Task: Create a due date automation trigger when advanced on, on the tuesday of the week a card is due add dates starting tomorrow at 11:00 AM.
Action: Mouse moved to (1025, 99)
Screenshot: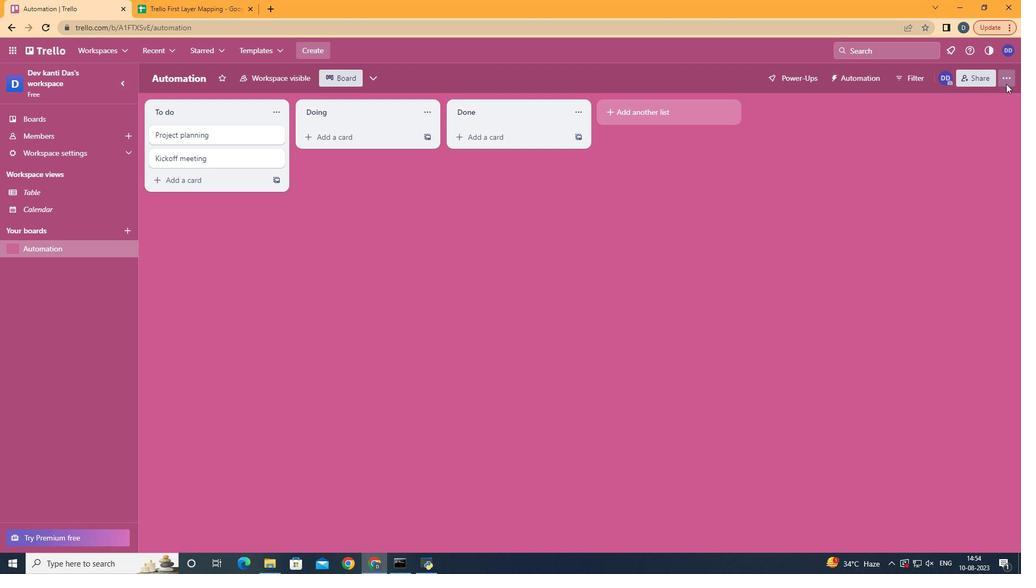 
Action: Mouse pressed left at (1025, 99)
Screenshot: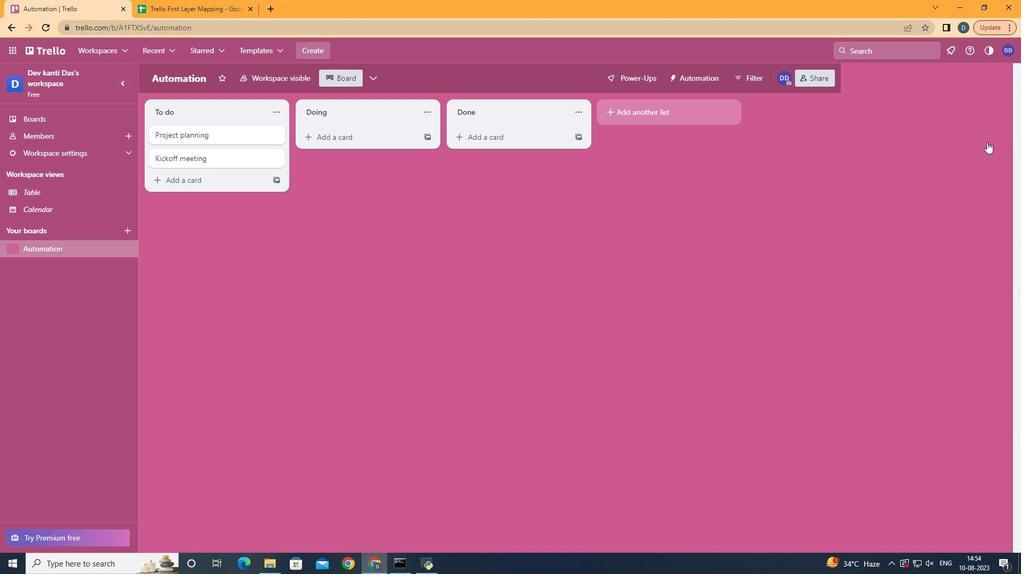 
Action: Mouse moved to (948, 246)
Screenshot: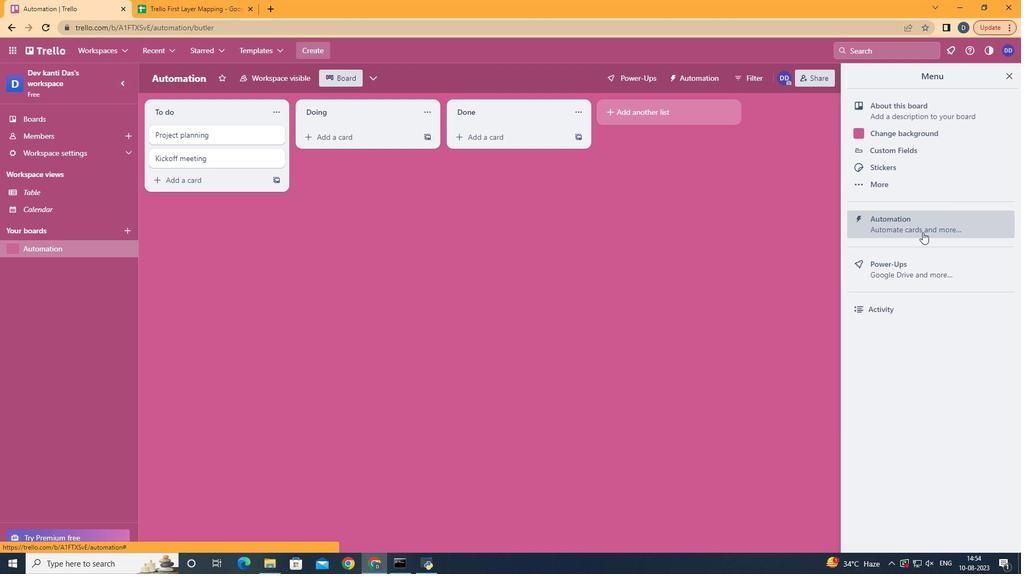 
Action: Mouse pressed left at (948, 246)
Screenshot: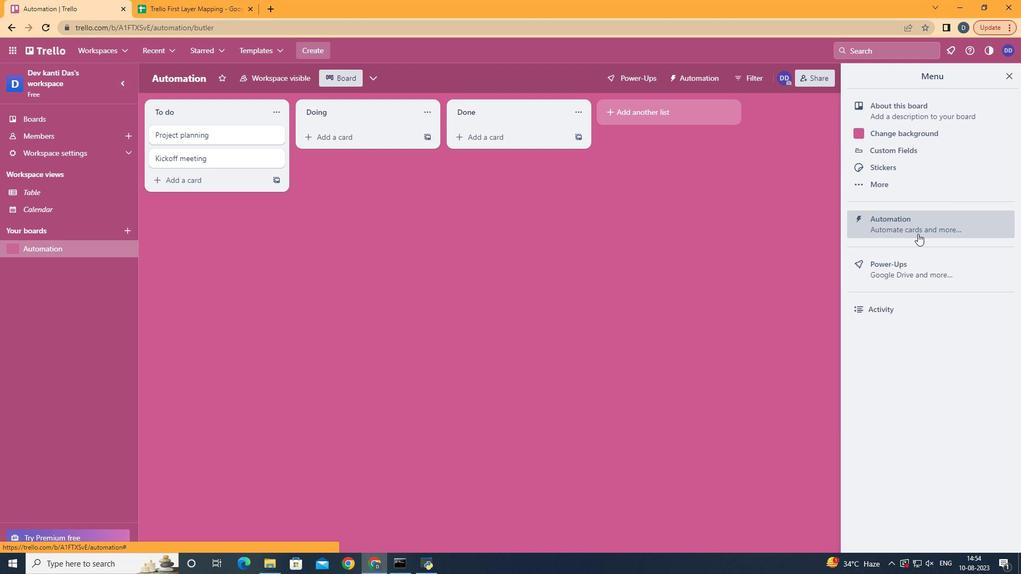 
Action: Mouse moved to (214, 228)
Screenshot: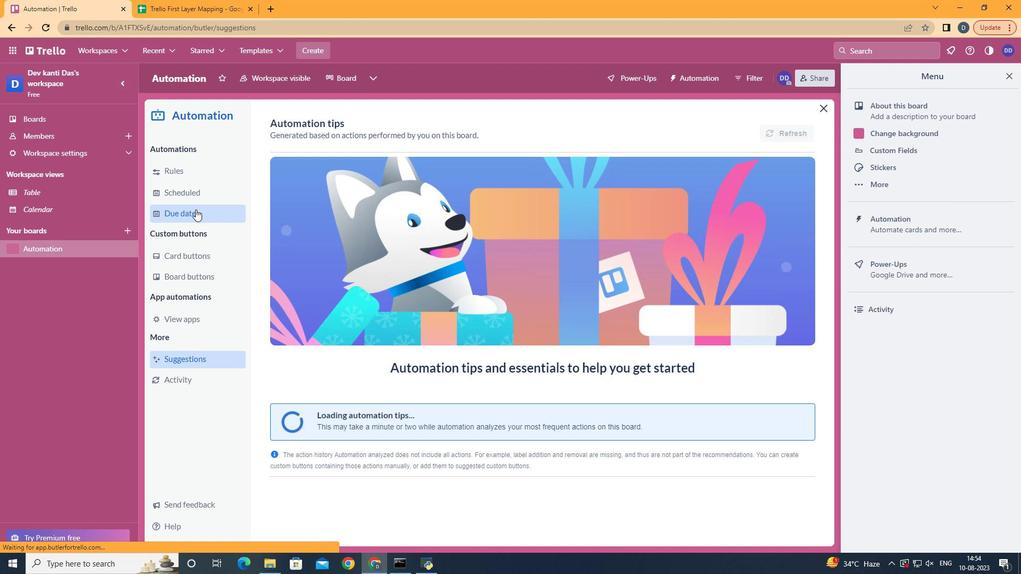 
Action: Mouse pressed left at (214, 228)
Screenshot: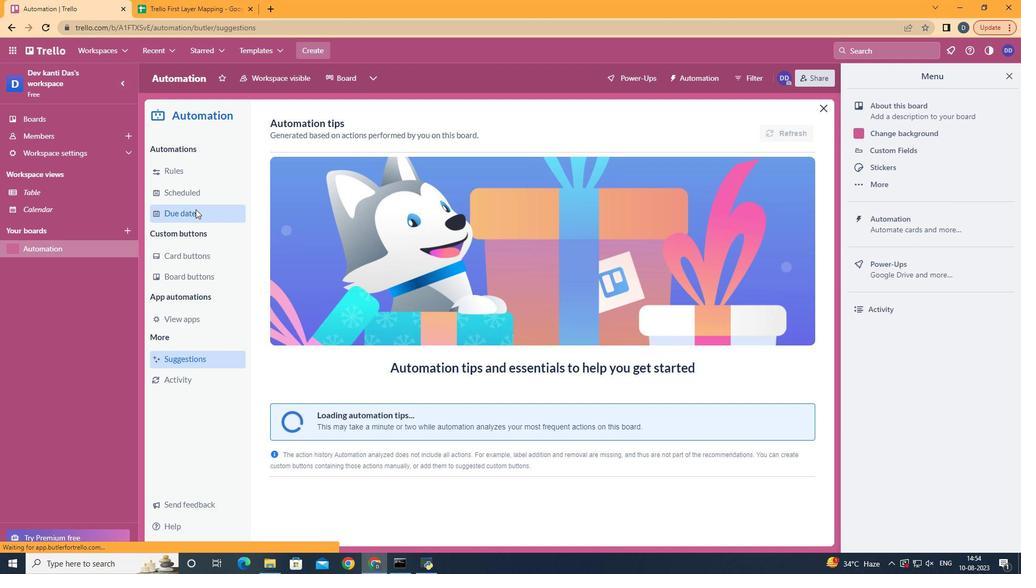 
Action: Mouse moved to (752, 150)
Screenshot: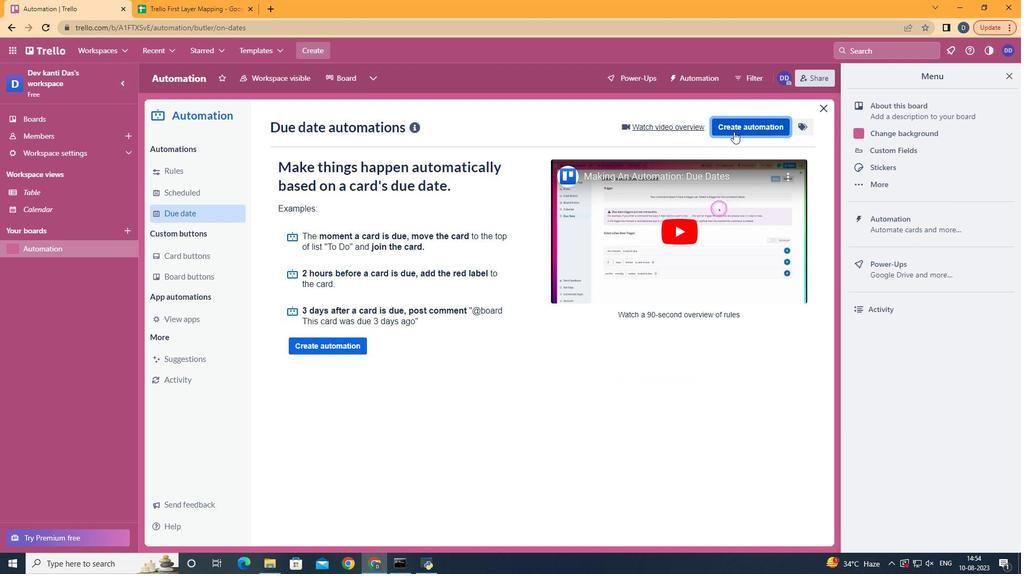 
Action: Mouse pressed left at (752, 150)
Screenshot: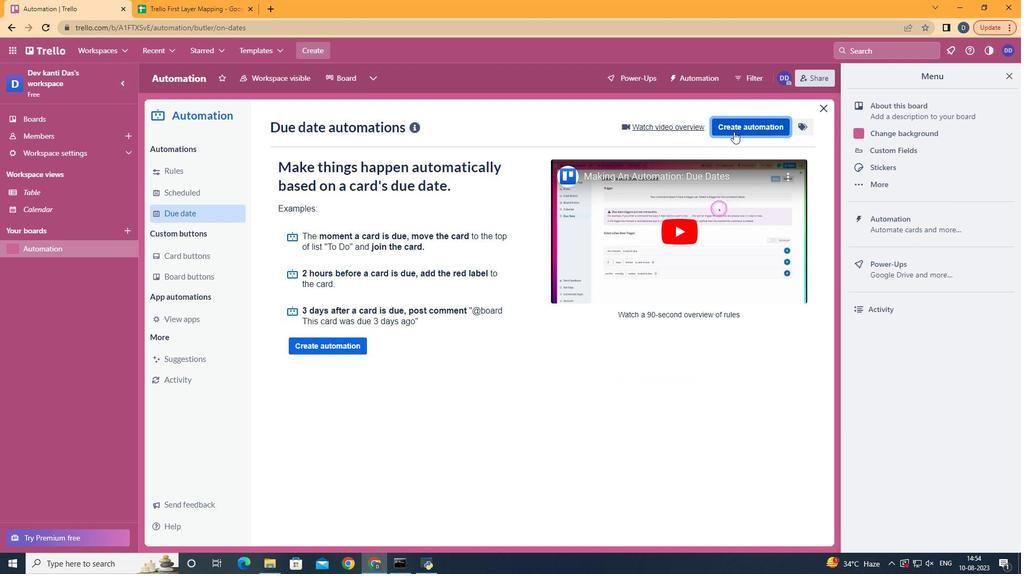 
Action: Mouse pressed left at (752, 150)
Screenshot: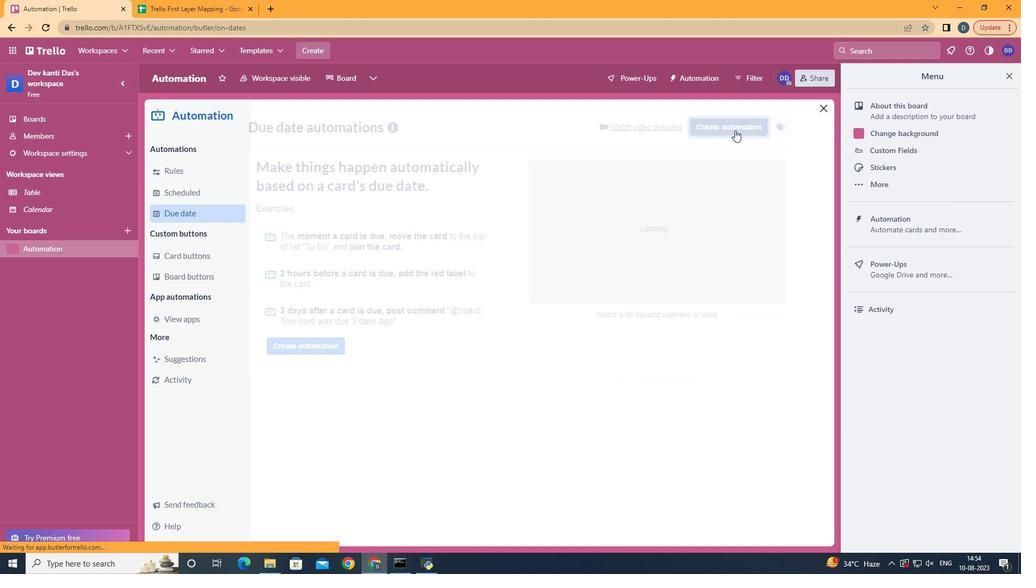 
Action: Mouse moved to (566, 251)
Screenshot: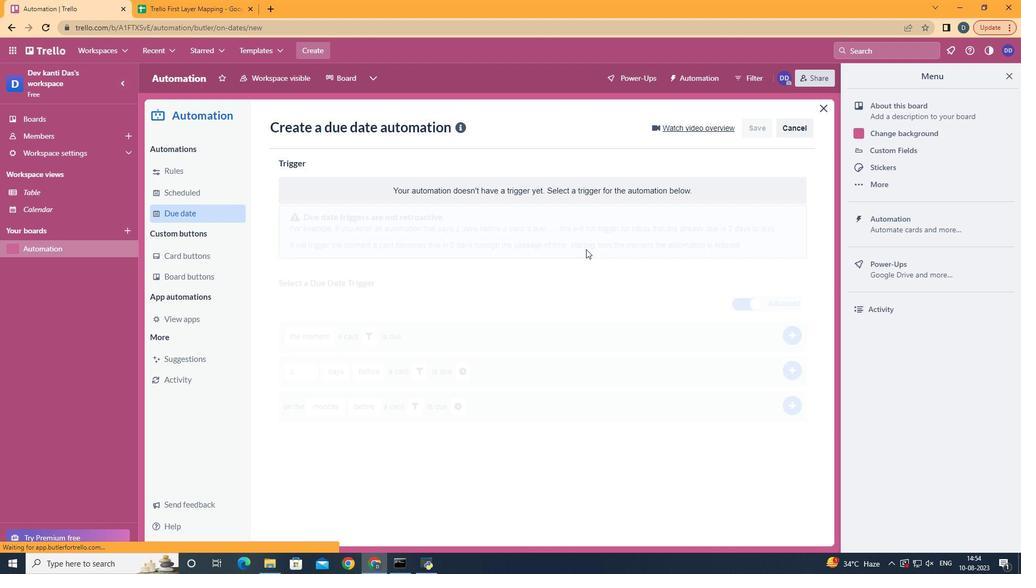 
Action: Mouse pressed left at (566, 251)
Screenshot: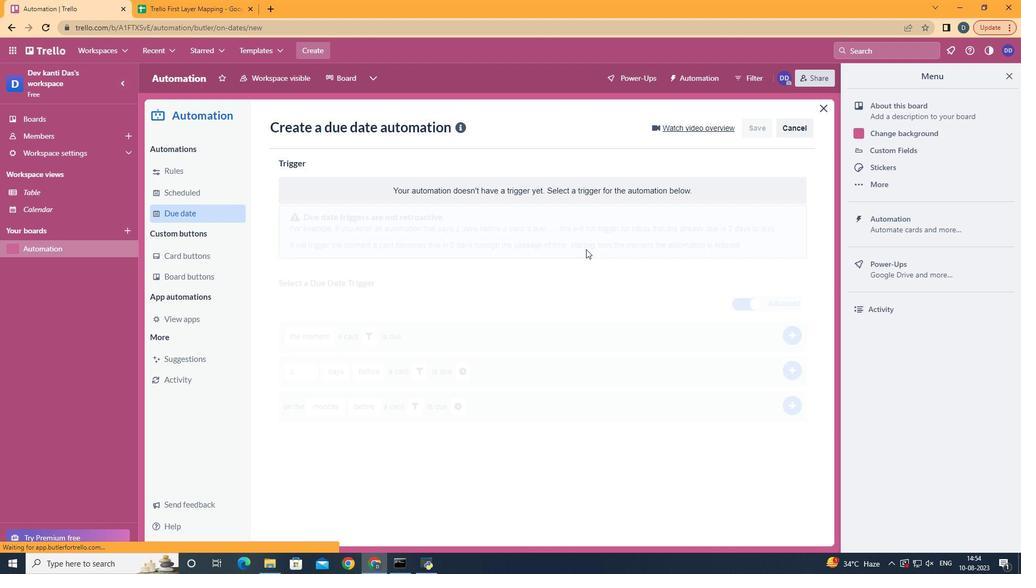 
Action: Mouse moved to (353, 317)
Screenshot: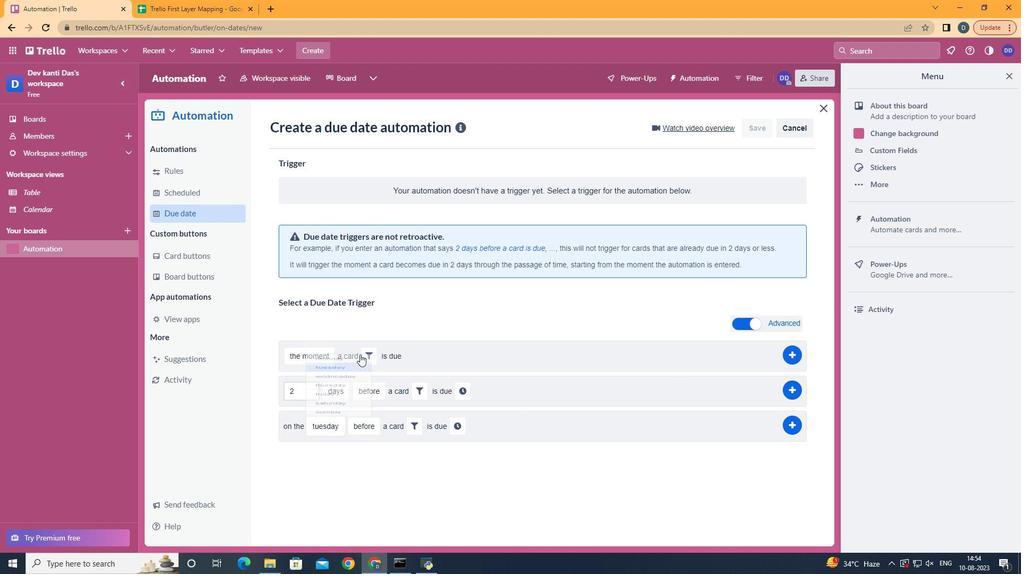 
Action: Mouse pressed left at (353, 317)
Screenshot: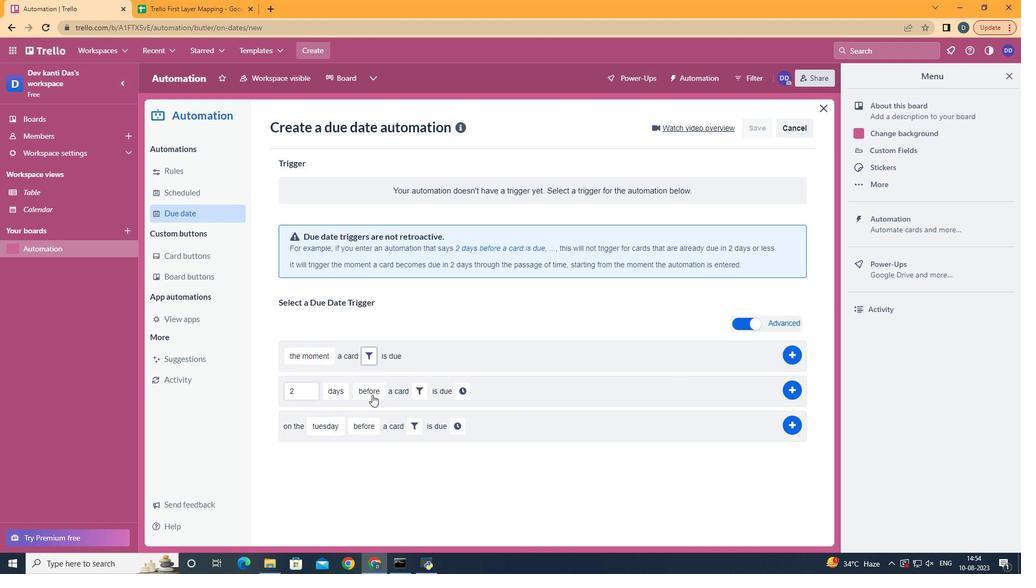 
Action: Mouse moved to (384, 505)
Screenshot: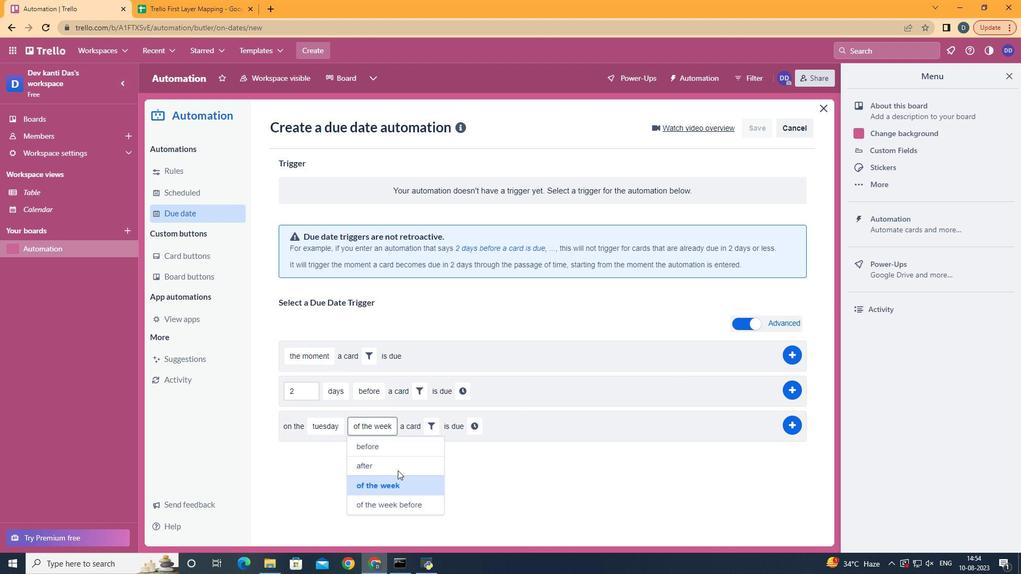 
Action: Mouse pressed left at (384, 505)
Screenshot: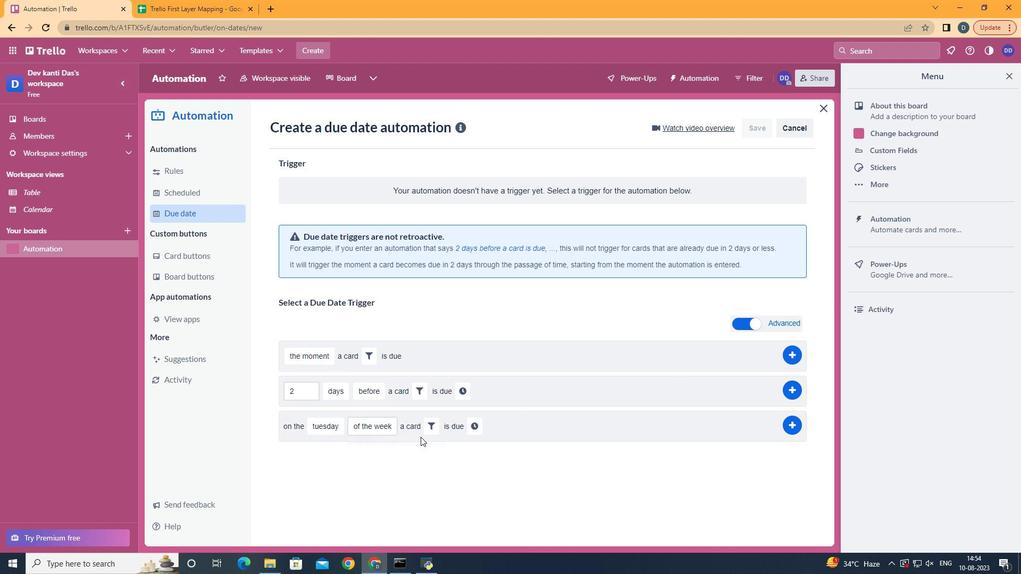 
Action: Mouse moved to (442, 447)
Screenshot: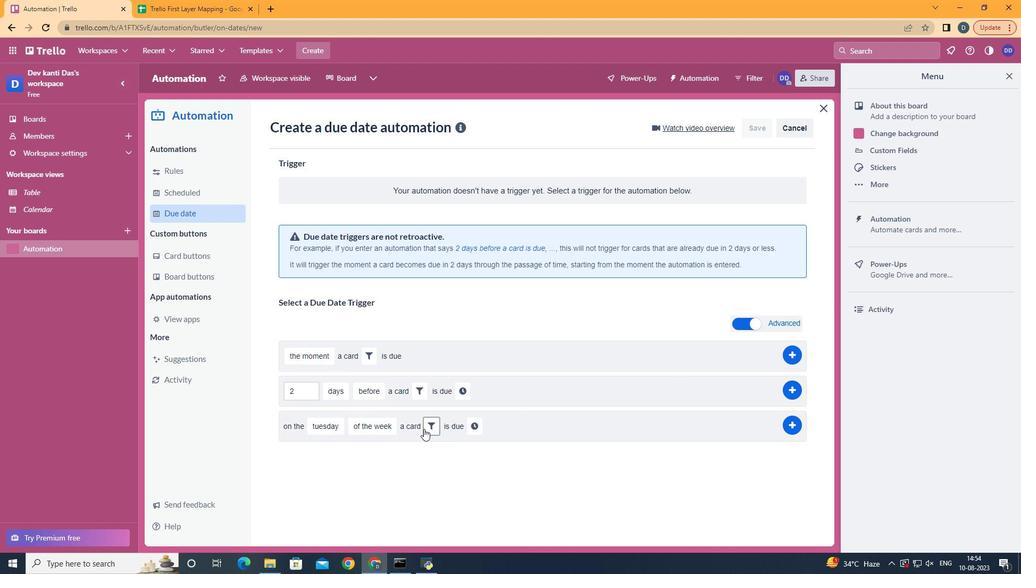 
Action: Mouse pressed left at (442, 447)
Screenshot: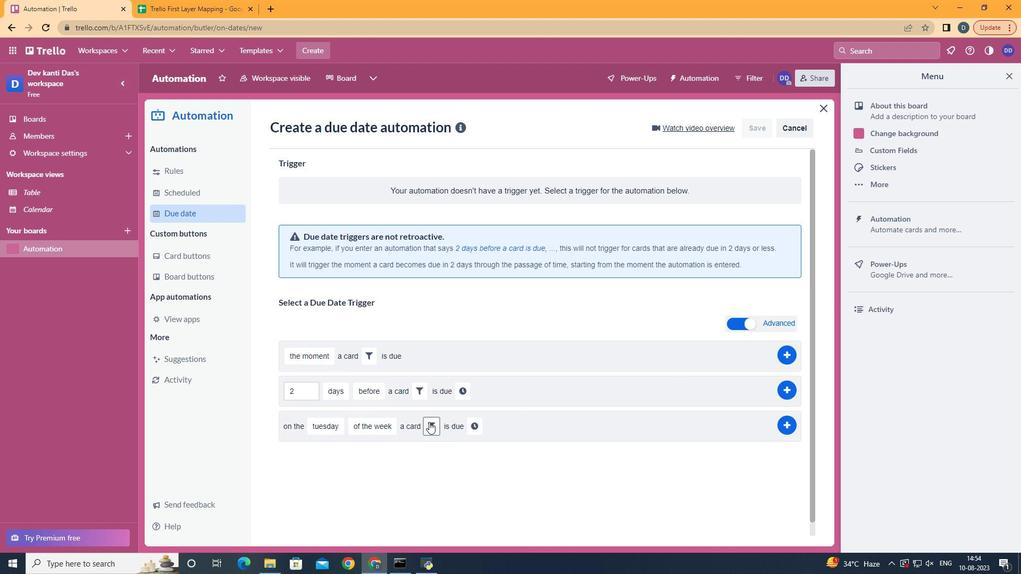 
Action: Mouse moved to (501, 476)
Screenshot: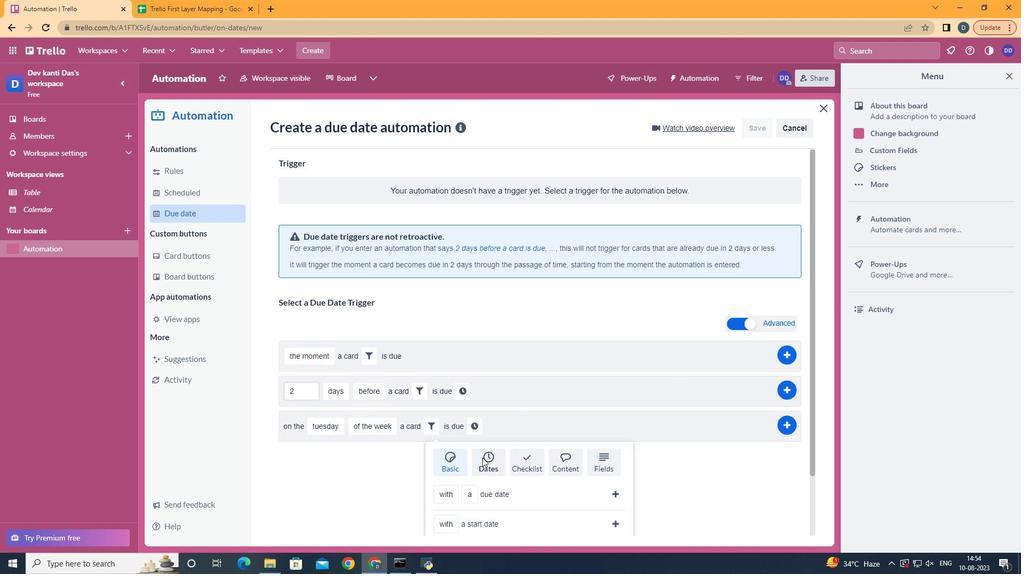 
Action: Mouse pressed left at (501, 476)
Screenshot: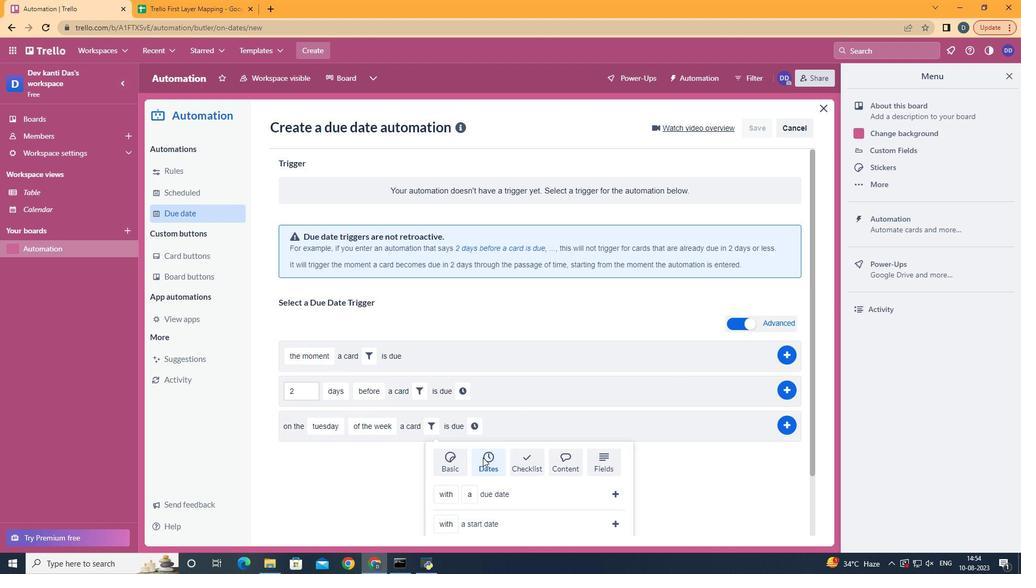
Action: Mouse moved to (501, 476)
Screenshot: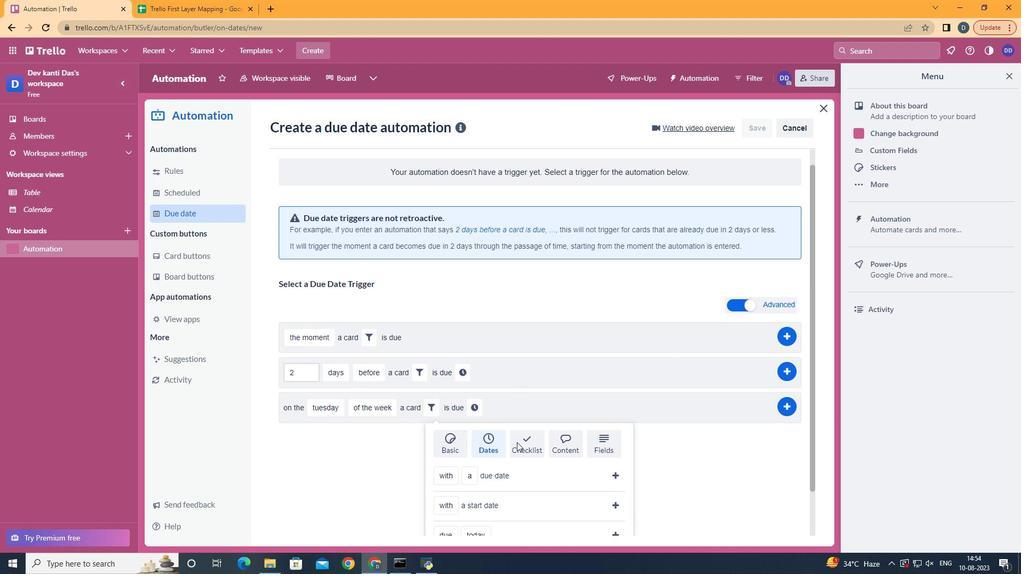 
Action: Mouse scrolled (501, 476) with delta (0, 0)
Screenshot: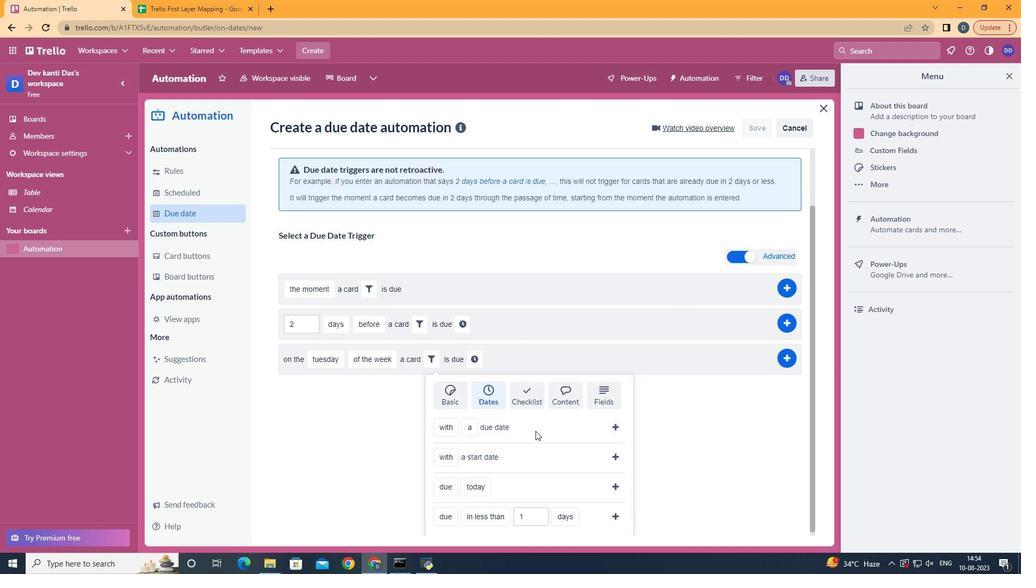 
Action: Mouse scrolled (501, 476) with delta (0, 0)
Screenshot: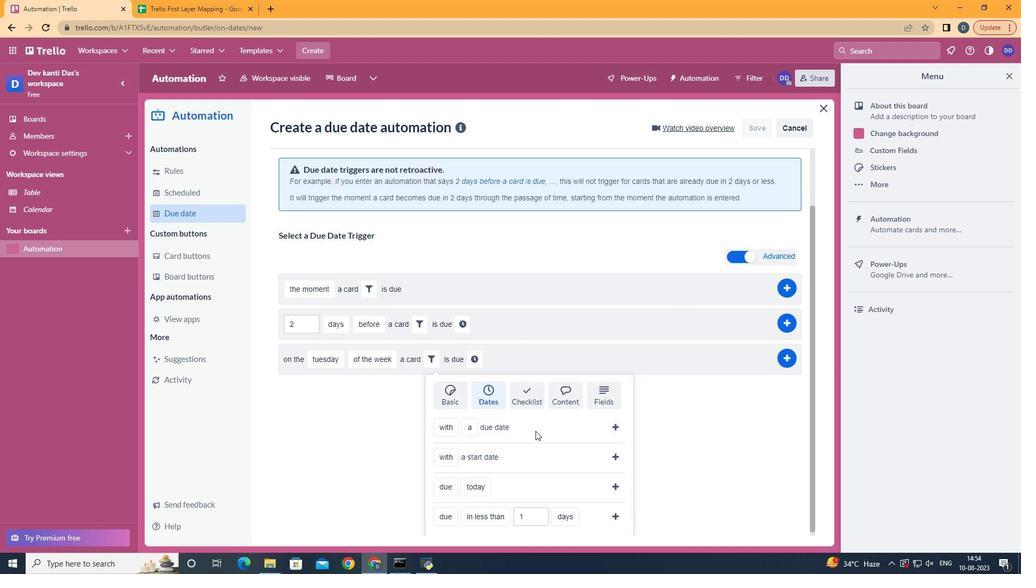 
Action: Mouse scrolled (501, 476) with delta (0, 0)
Screenshot: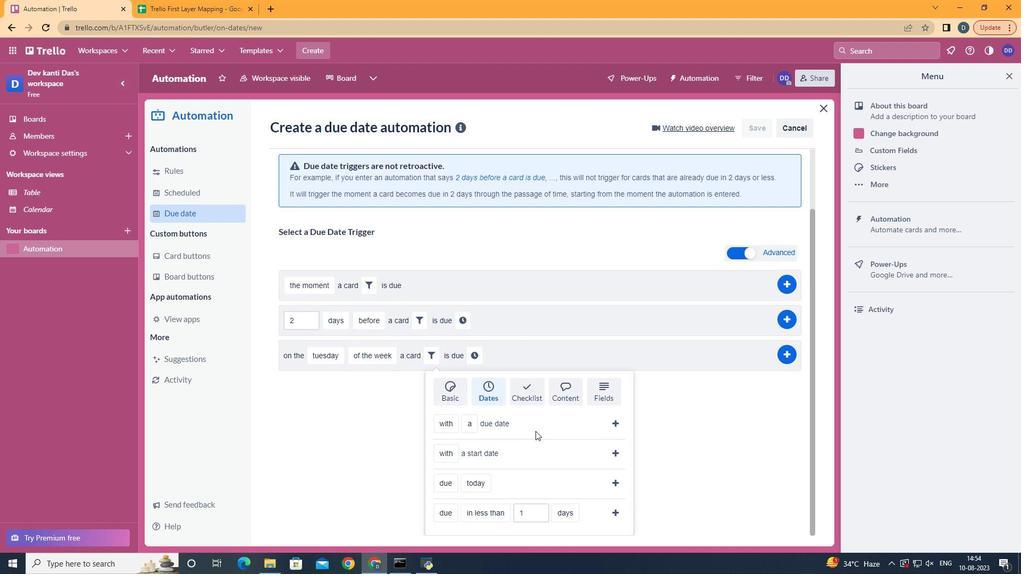 
Action: Mouse scrolled (501, 476) with delta (0, 0)
Screenshot: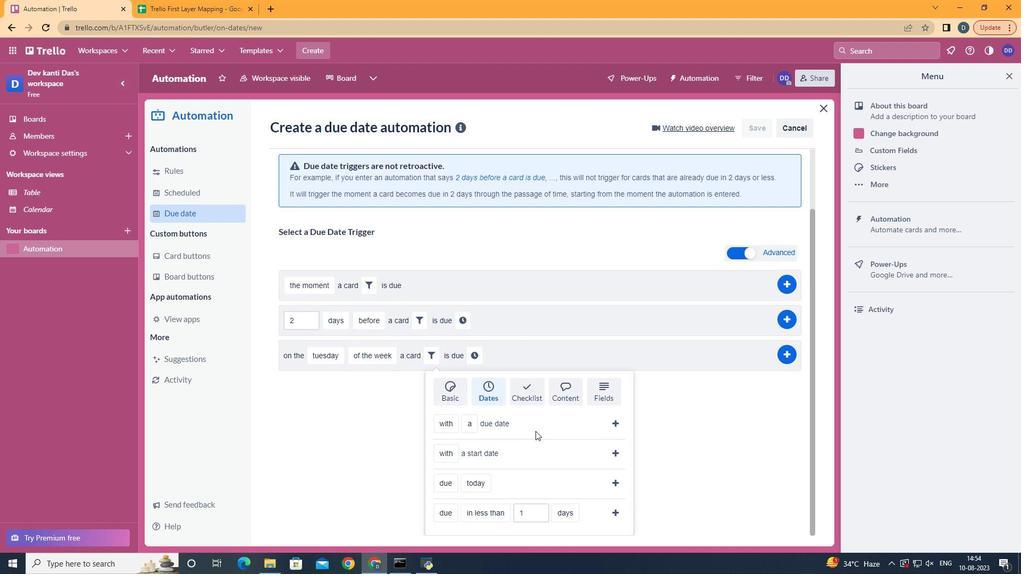 
Action: Mouse moved to (483, 461)
Screenshot: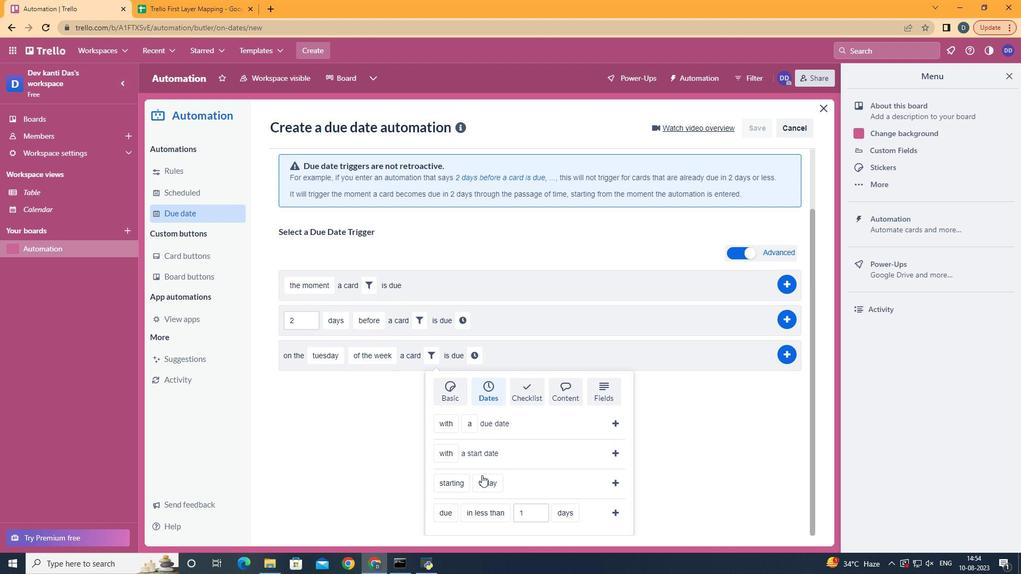 
Action: Mouse pressed left at (483, 461)
Screenshot: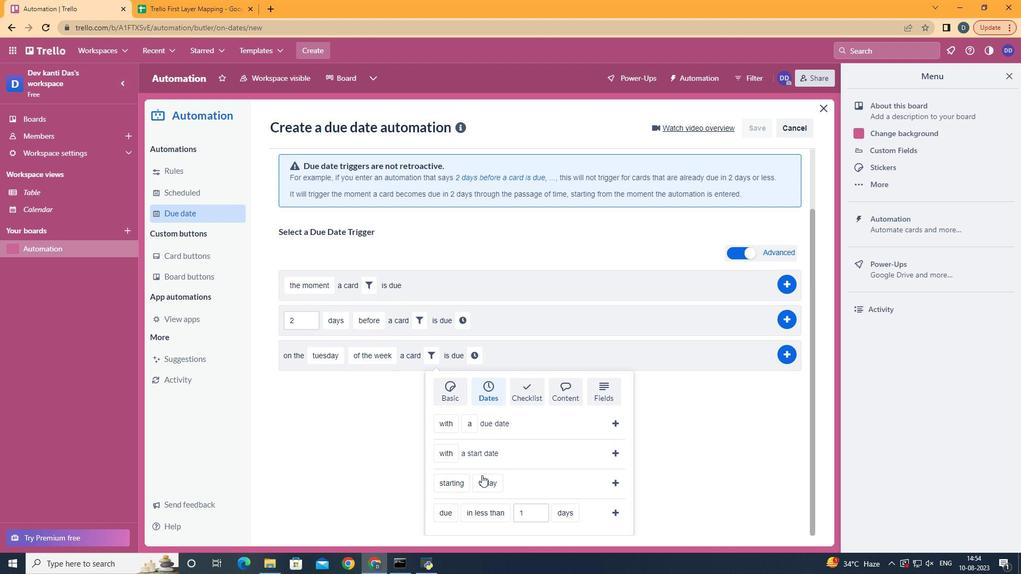 
Action: Mouse moved to (517, 397)
Screenshot: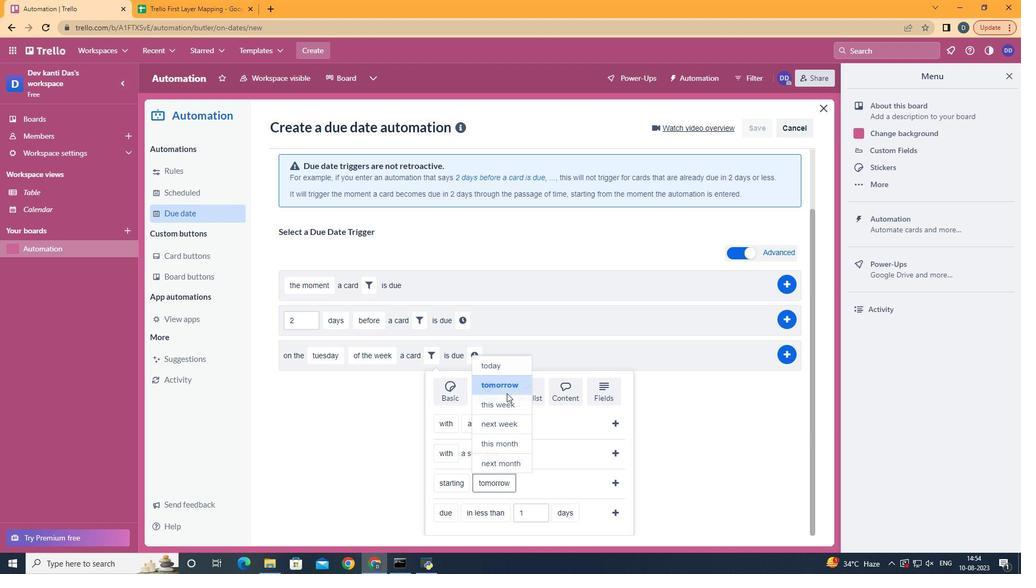 
Action: Mouse pressed left at (517, 397)
Screenshot: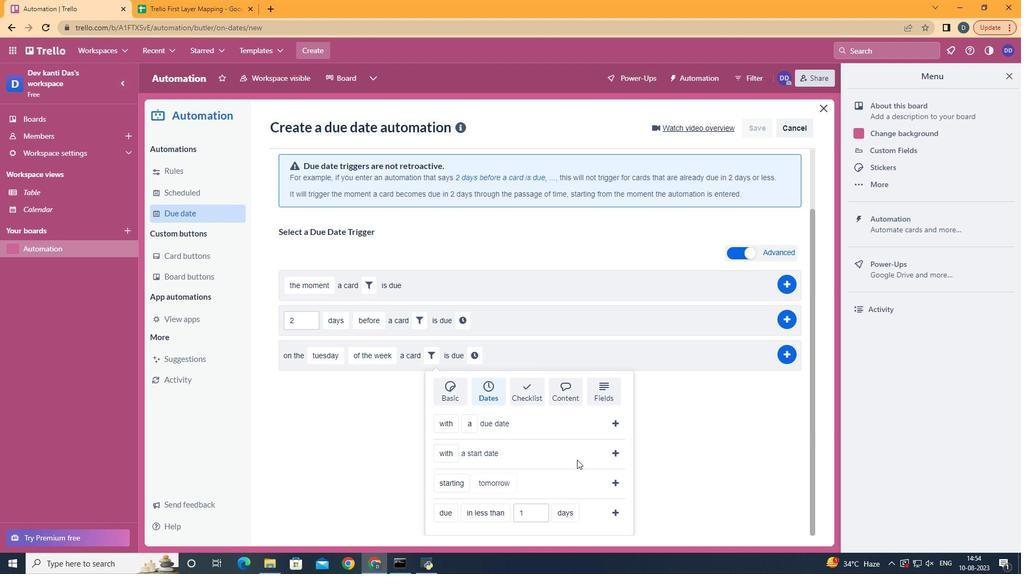 
Action: Mouse moved to (632, 501)
Screenshot: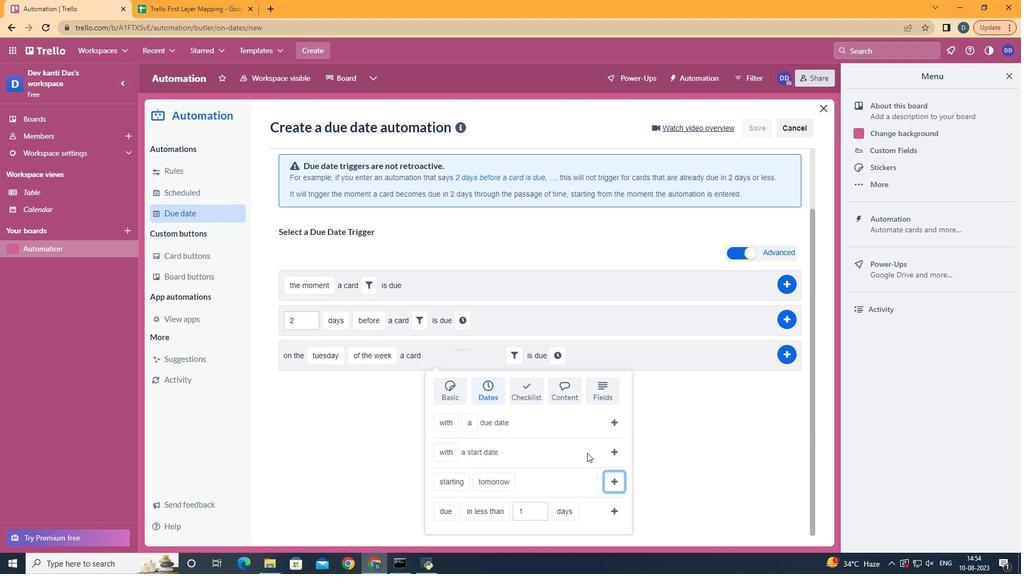 
Action: Mouse pressed left at (632, 501)
Screenshot: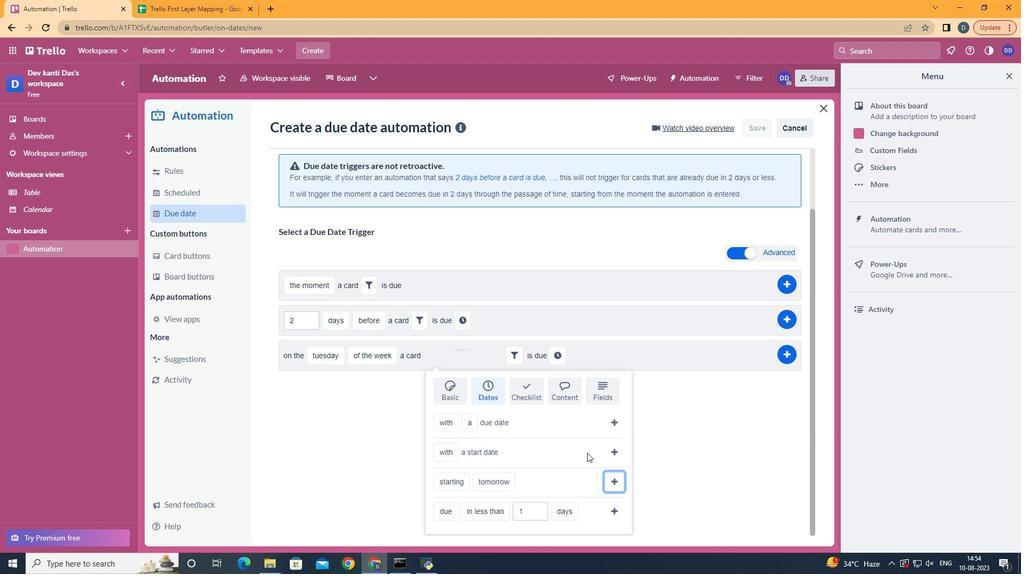 
Action: Mouse moved to (572, 445)
Screenshot: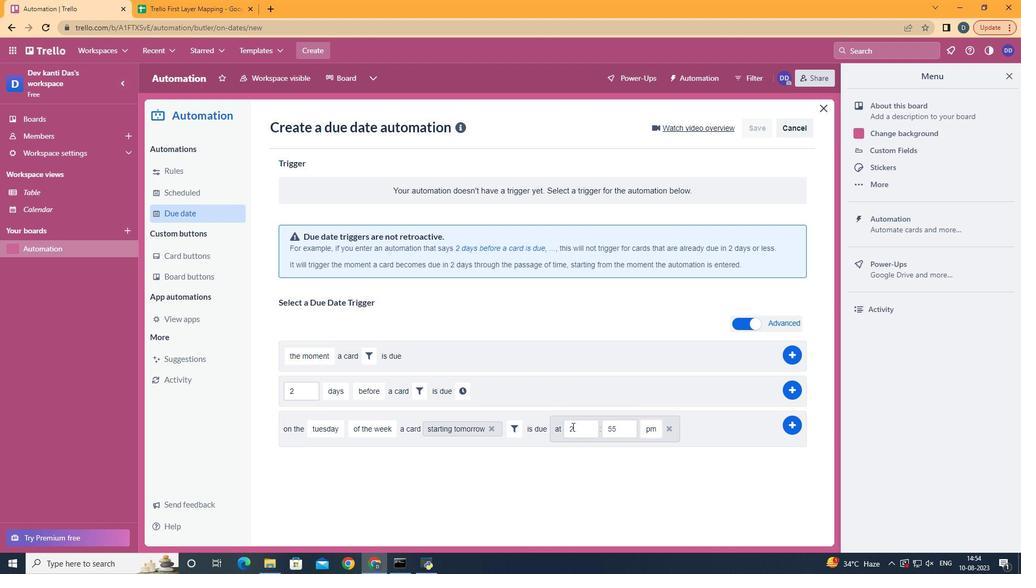 
Action: Mouse pressed left at (572, 445)
Screenshot: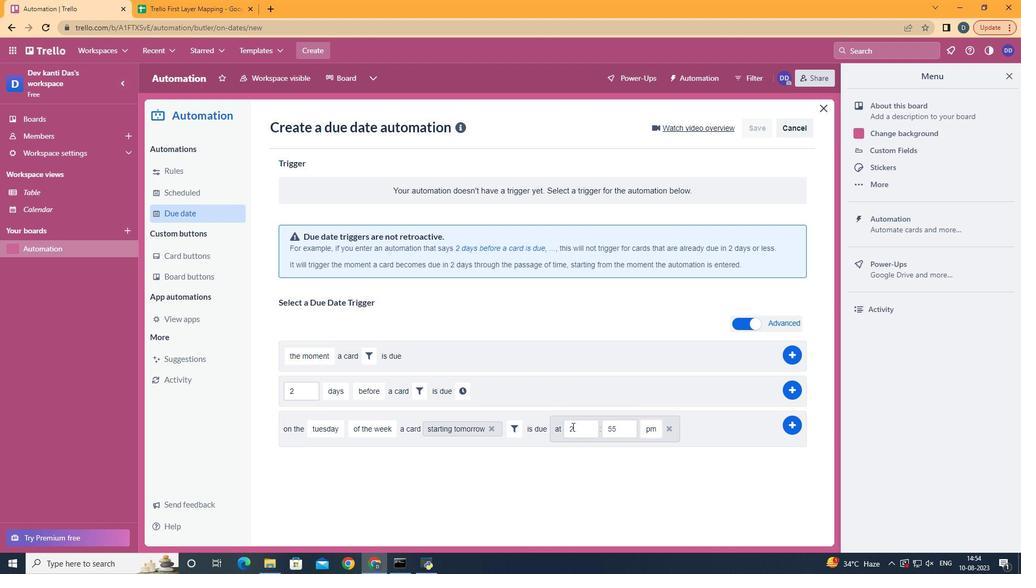 
Action: Mouse moved to (594, 445)
Screenshot: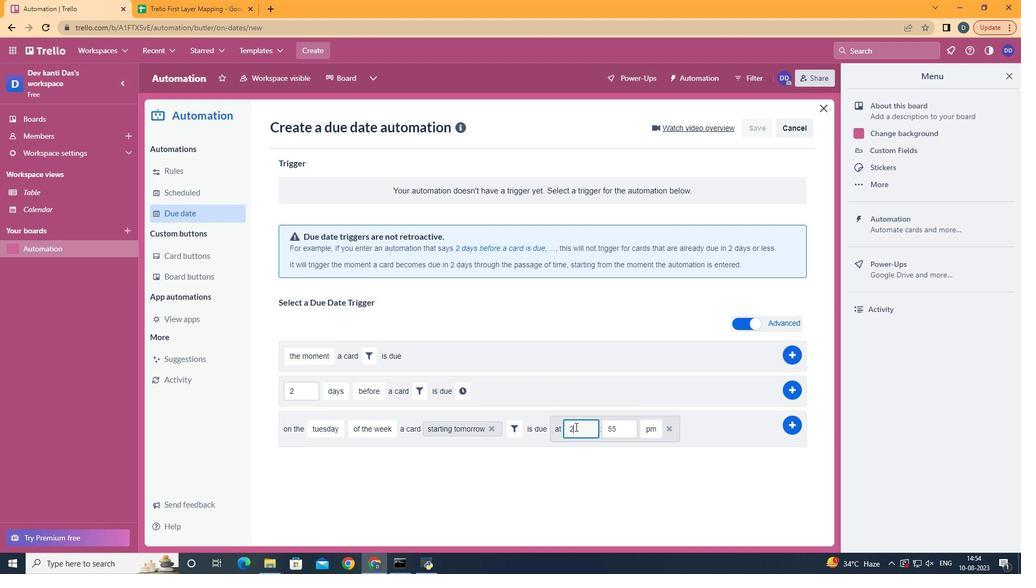 
Action: Mouse pressed left at (594, 445)
Screenshot: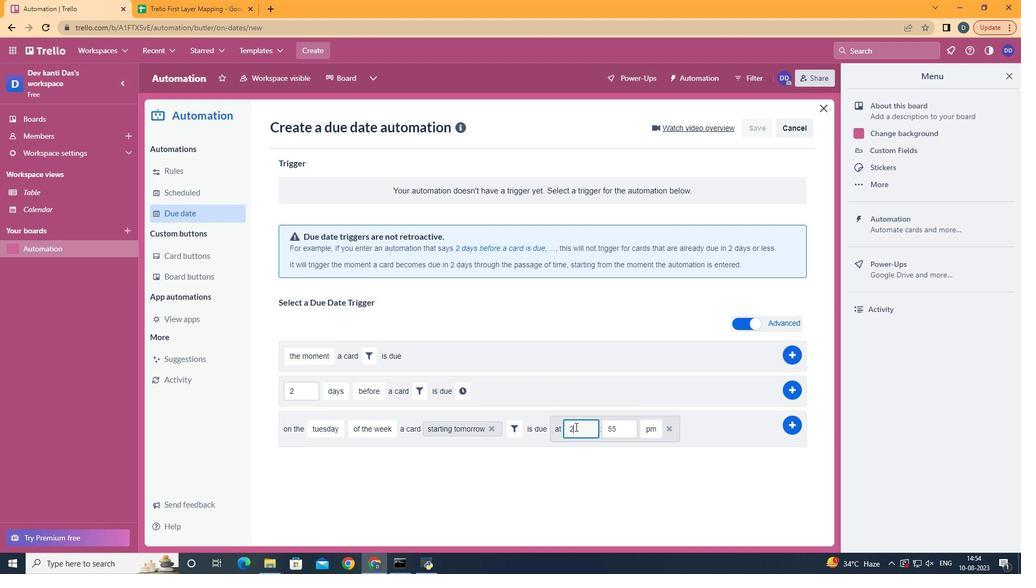 
Action: Mouse moved to (594, 446)
Screenshot: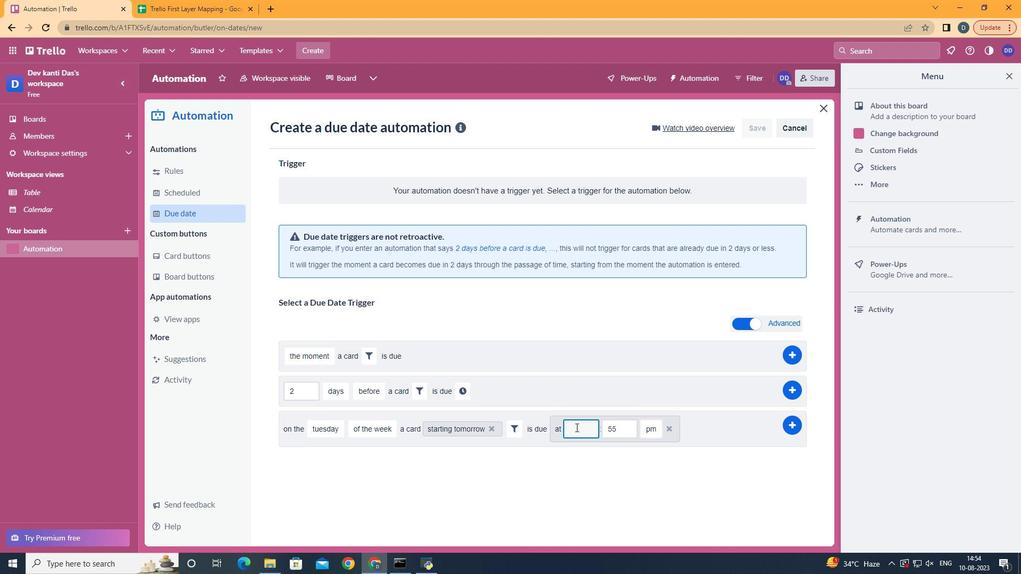 
Action: Key pressed <Key.backspace>11
Screenshot: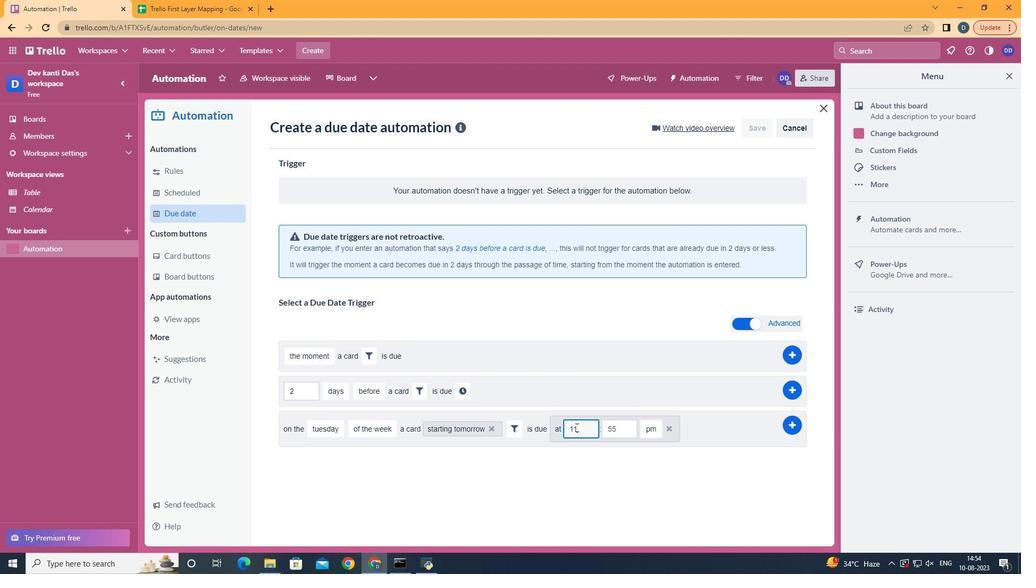 
Action: Mouse moved to (639, 450)
Screenshot: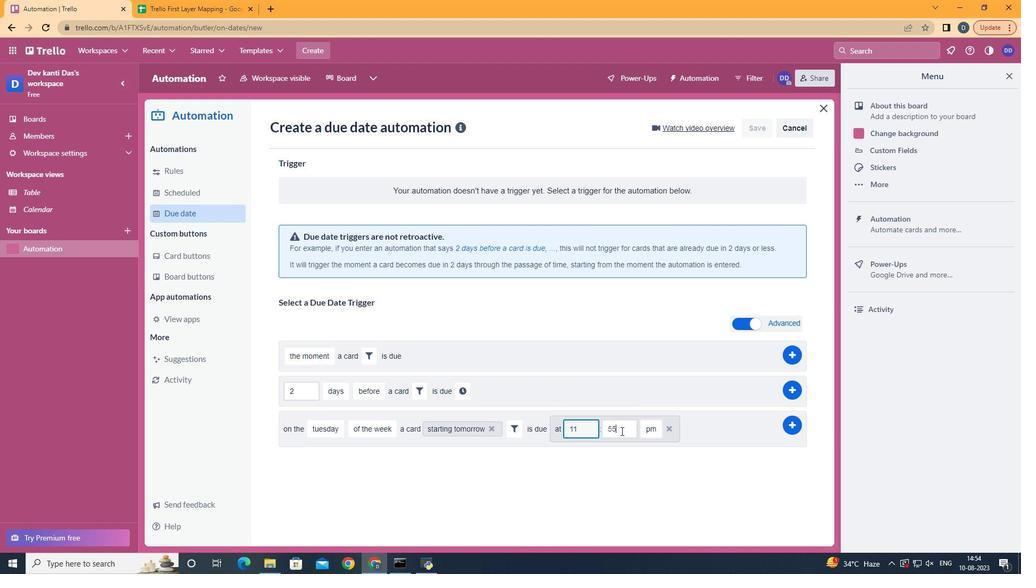 
Action: Mouse pressed left at (639, 450)
Screenshot: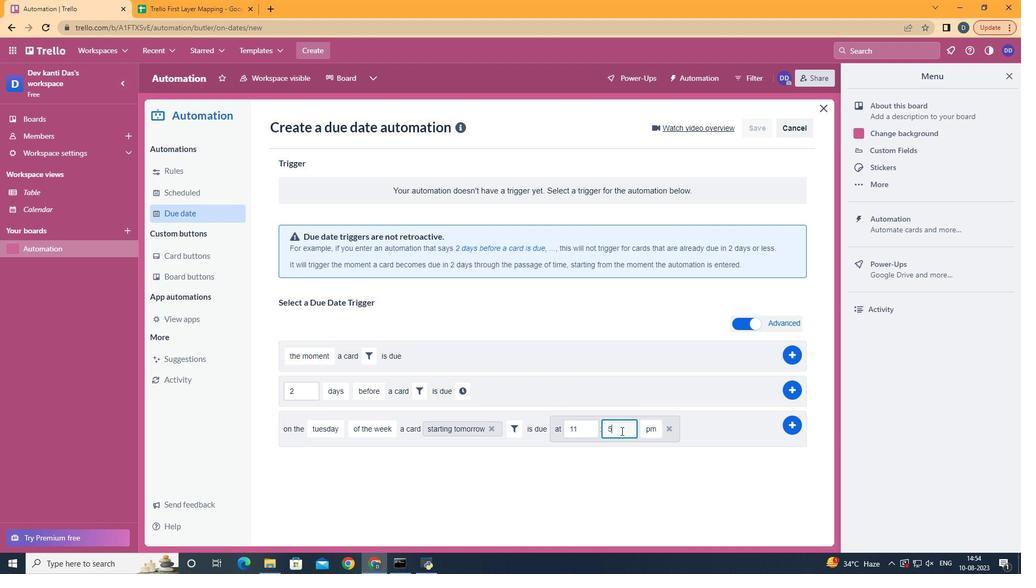 
Action: Key pressed <Key.backspace><Key.backspace>00
Screenshot: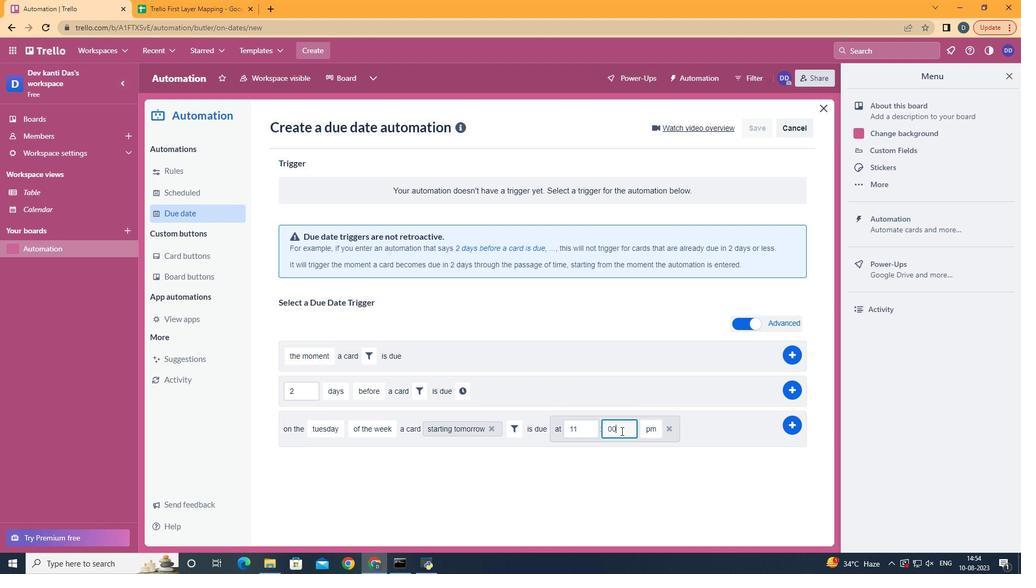 
Action: Mouse moved to (677, 463)
Screenshot: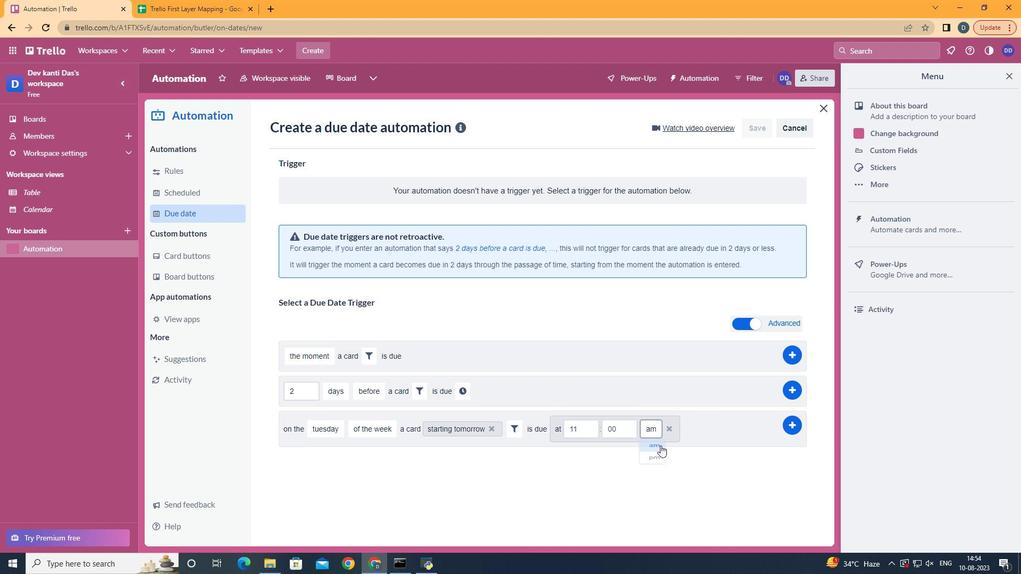 
Action: Mouse pressed left at (677, 463)
Screenshot: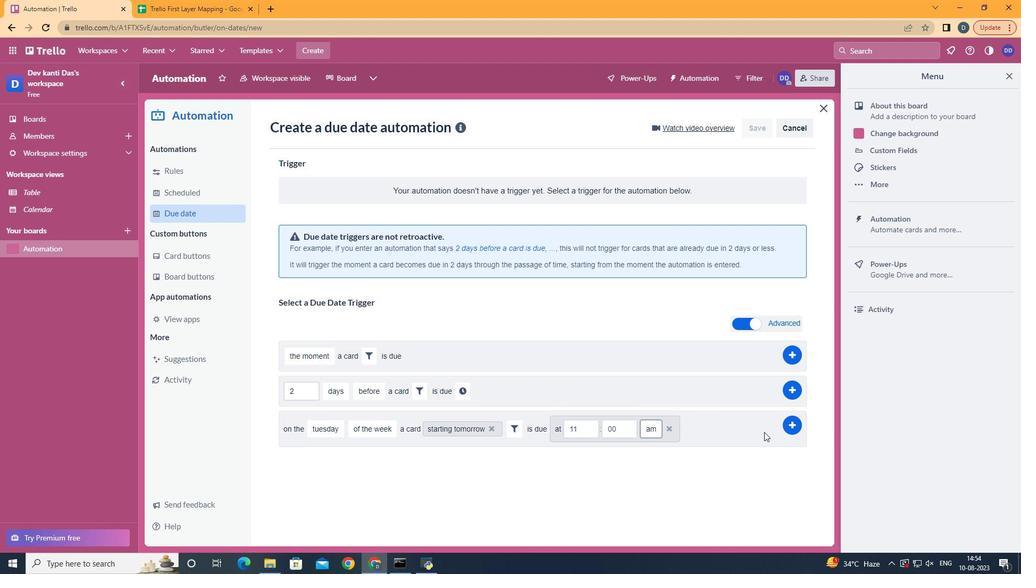 
Action: Mouse moved to (808, 446)
Screenshot: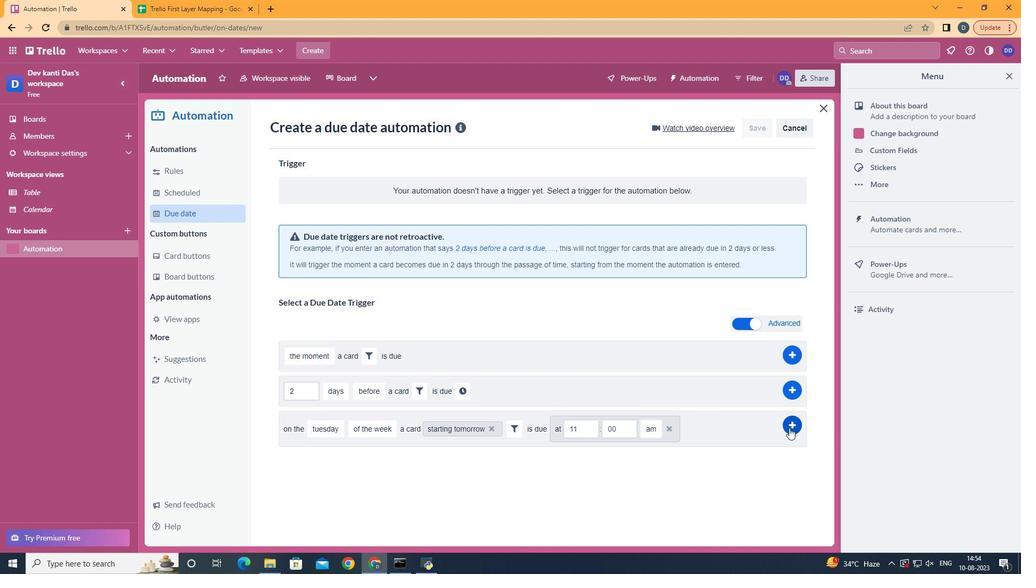 
Action: Mouse pressed left at (808, 446)
Screenshot: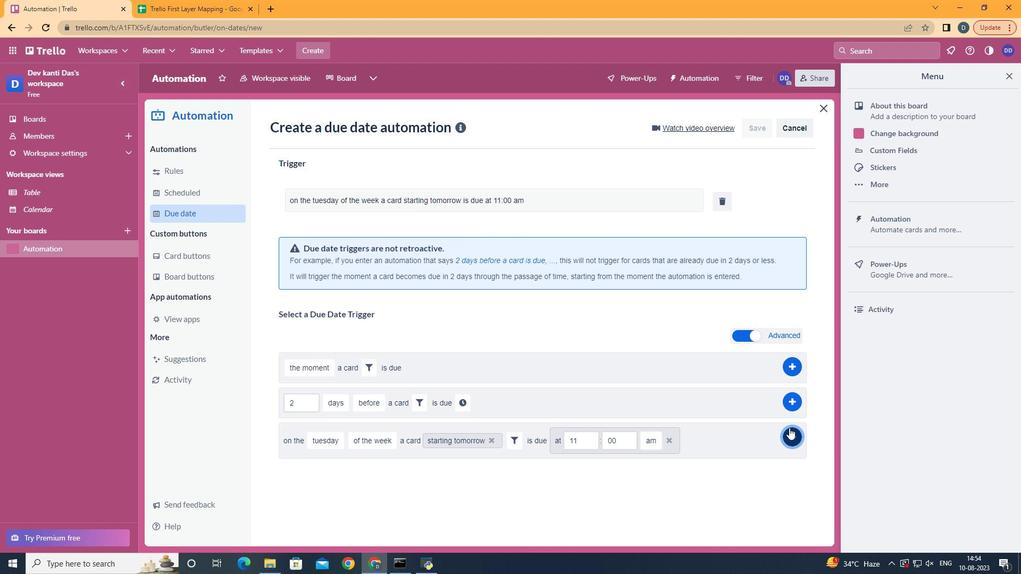 
Action: Mouse moved to (608, 154)
Screenshot: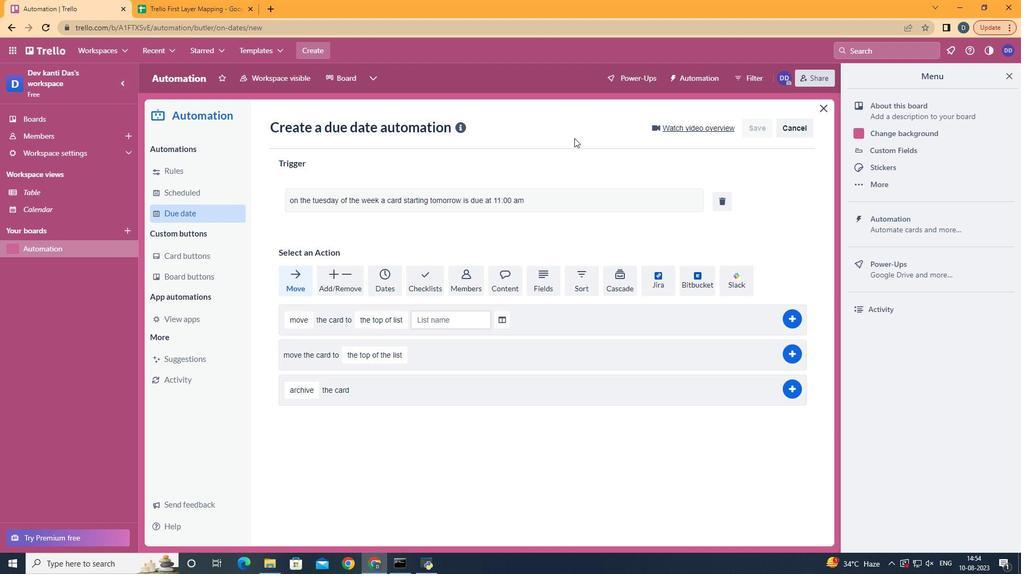 
